 Task: Explore Chrome Picture-in-Picture Customization.
Action: Mouse moved to (937, 26)
Screenshot: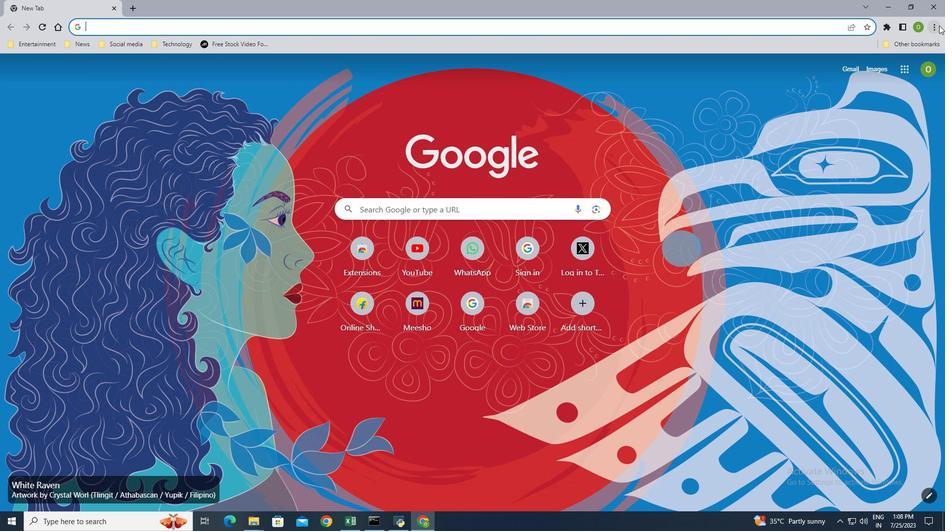 
Action: Mouse pressed left at (937, 26)
Screenshot: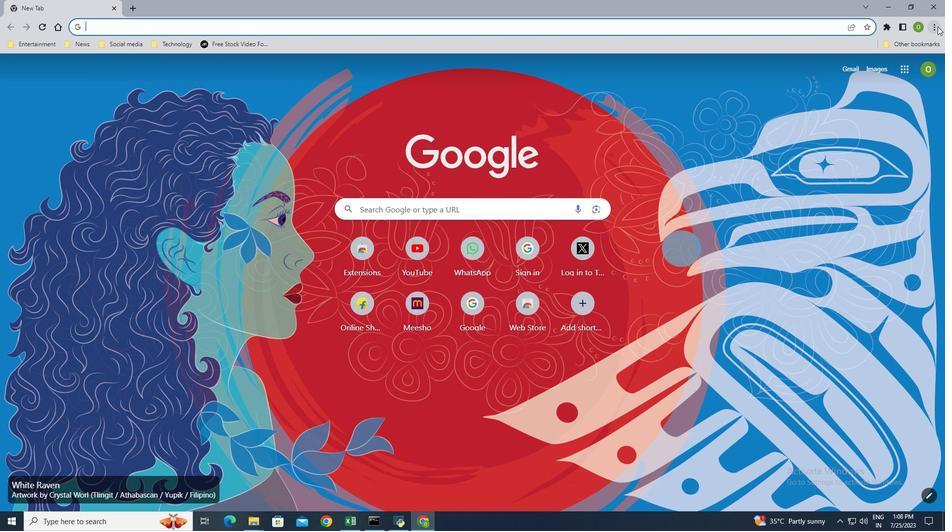 
Action: Mouse moved to (844, 124)
Screenshot: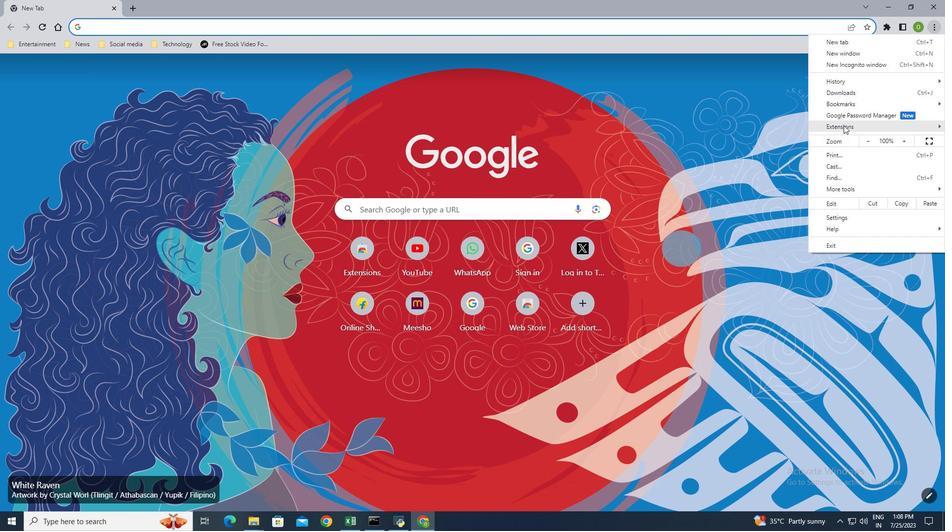 
Action: Mouse pressed left at (844, 124)
Screenshot: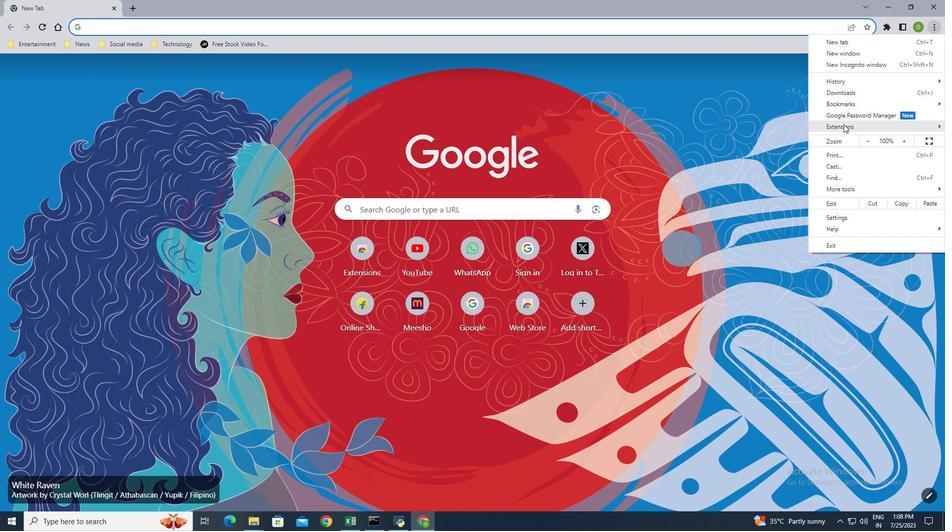 
Action: Mouse moved to (768, 136)
Screenshot: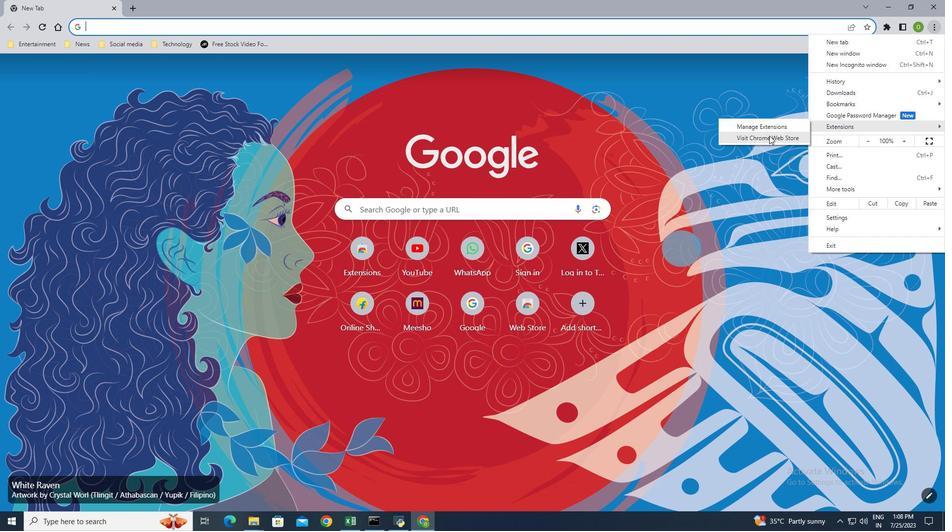 
Action: Mouse pressed left at (768, 136)
Screenshot: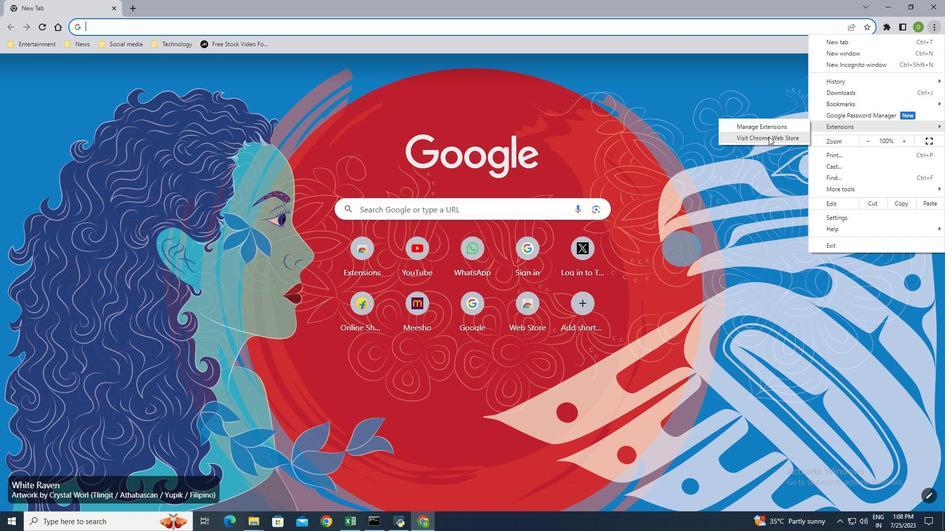 
Action: Mouse moved to (234, 103)
Screenshot: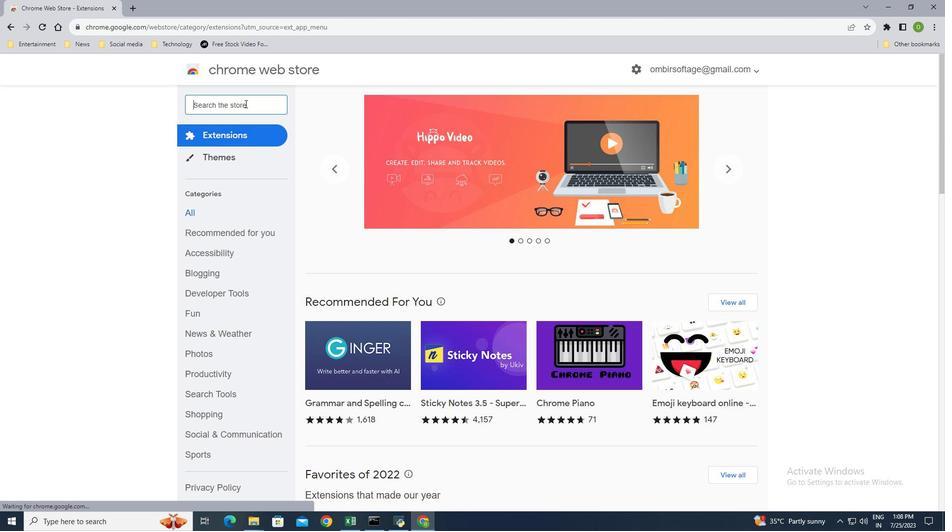 
Action: Mouse pressed left at (234, 103)
Screenshot: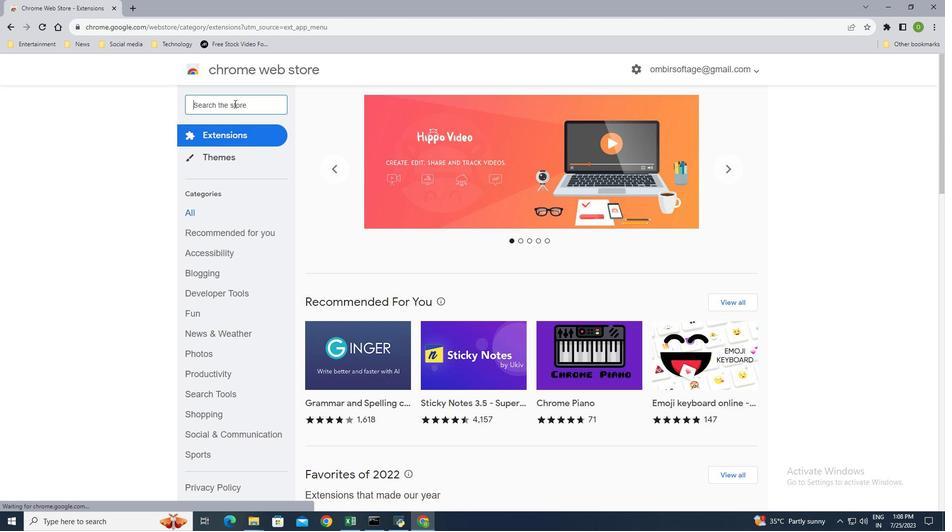 
Action: Mouse moved to (237, 105)
Screenshot: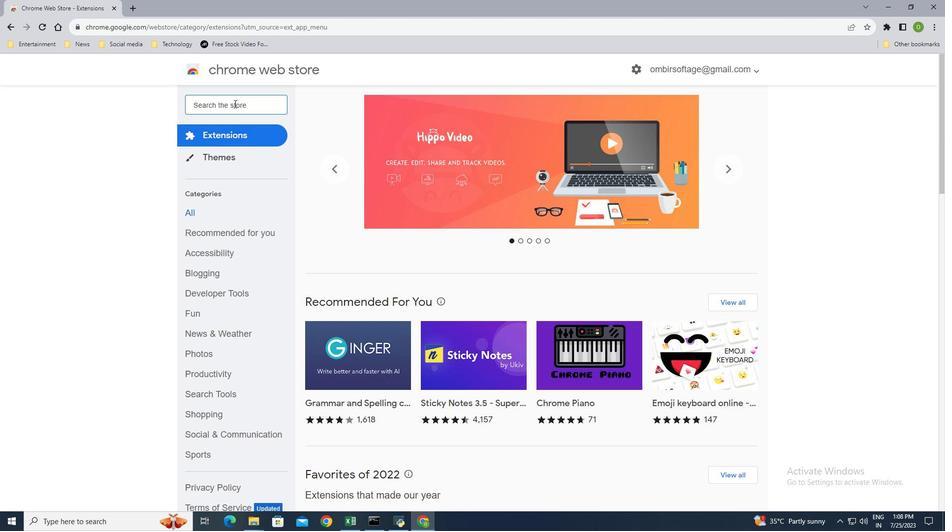 
Action: Key pressed picture<Key.space>in<Key.space>picture
Screenshot: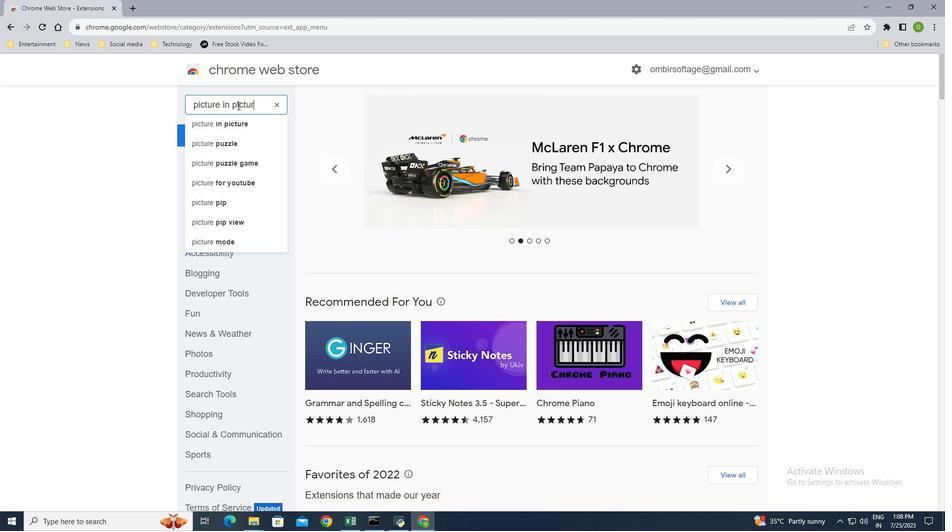 
Action: Mouse moved to (231, 122)
Screenshot: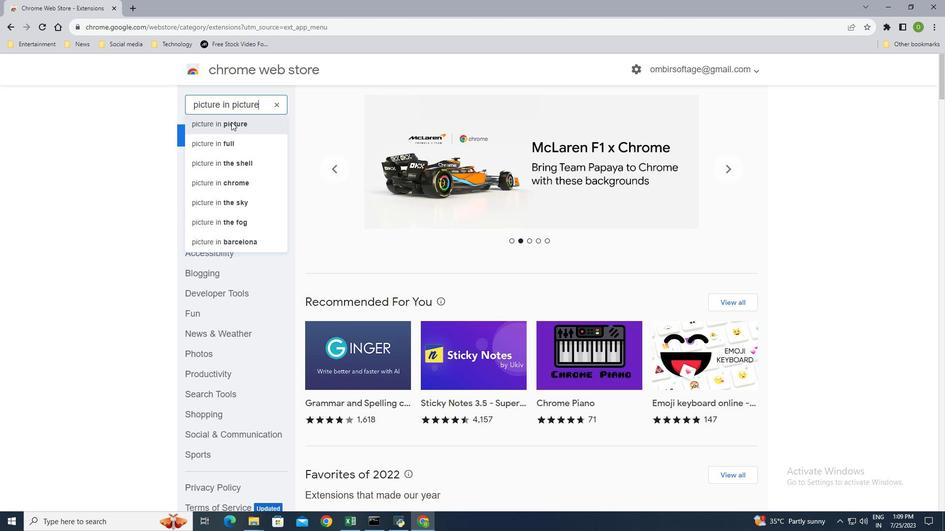 
Action: Mouse pressed left at (231, 122)
Screenshot: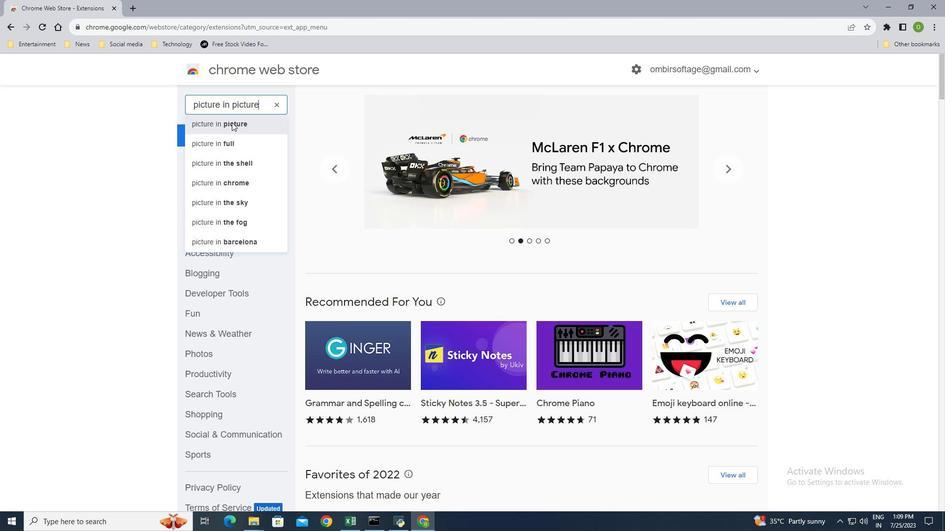 
Action: Mouse moved to (232, 122)
Screenshot: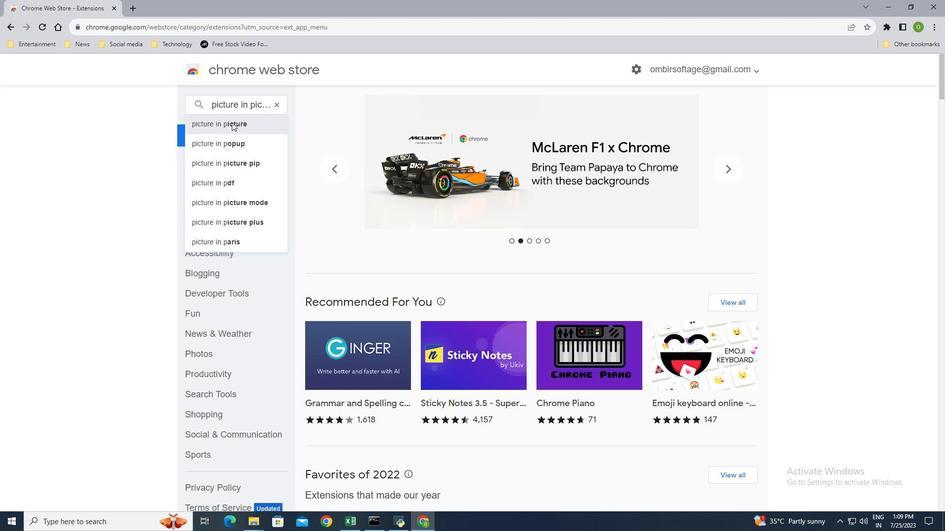 
Action: Mouse pressed left at (232, 122)
Screenshot: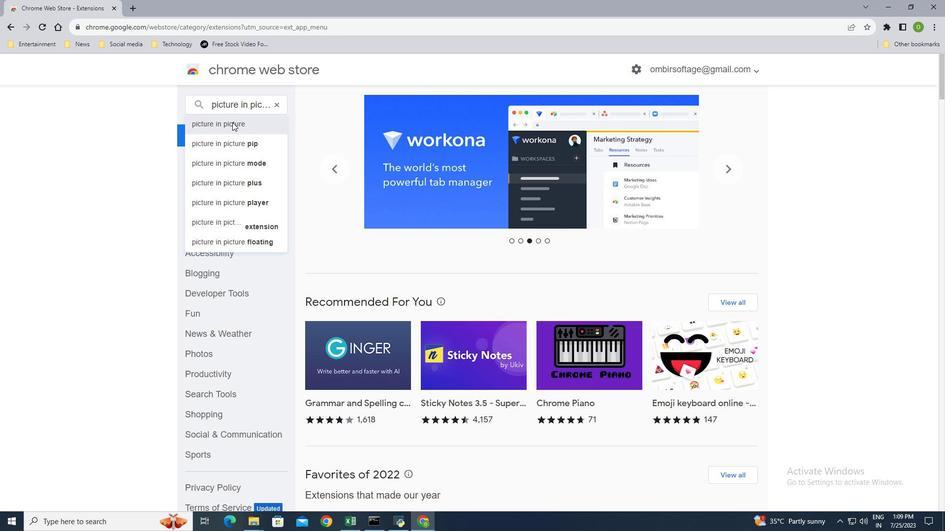 
Action: Mouse moved to (536, 152)
Screenshot: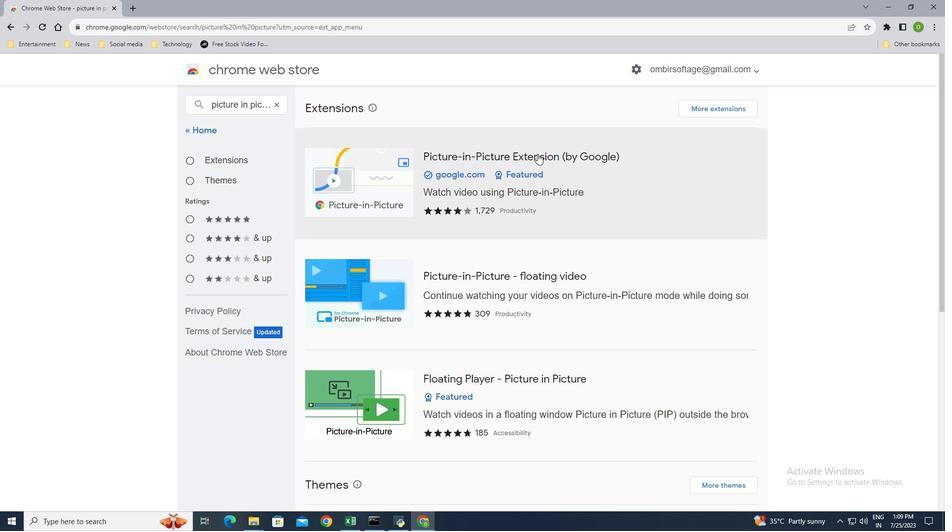 
Action: Mouse pressed left at (536, 152)
Screenshot: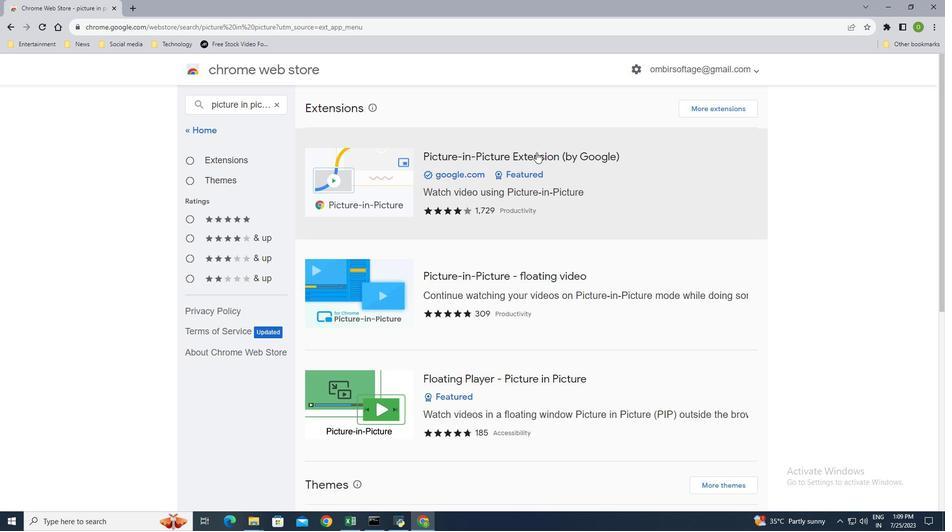 
Action: Mouse moved to (671, 138)
Screenshot: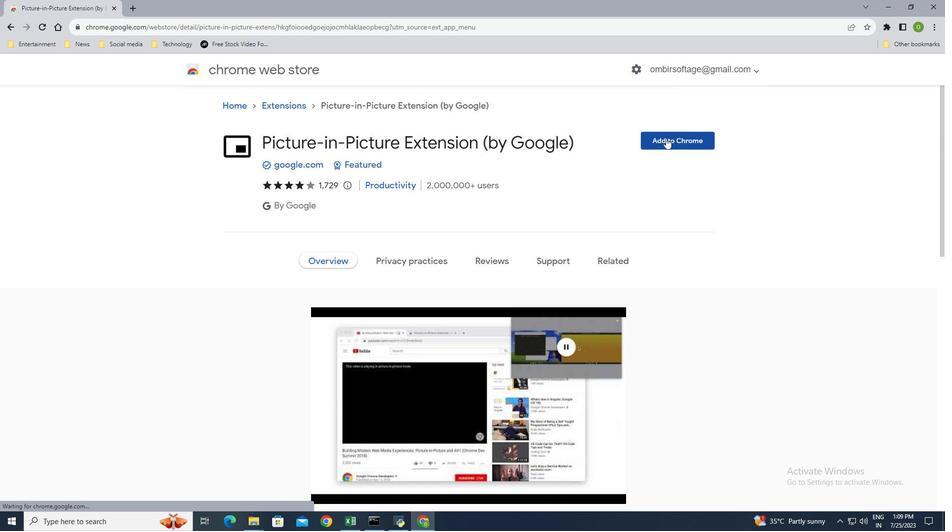 
Action: Mouse pressed left at (671, 138)
Screenshot: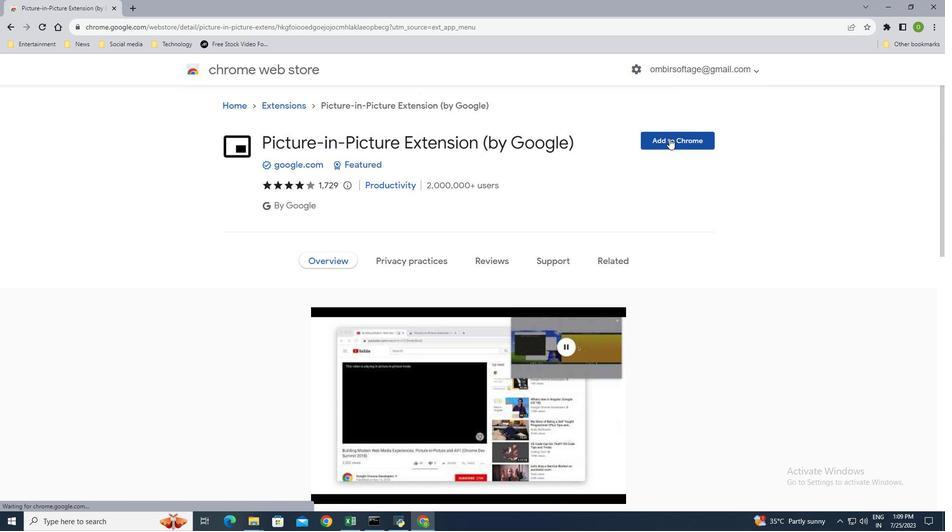 
Action: Mouse moved to (474, 107)
Screenshot: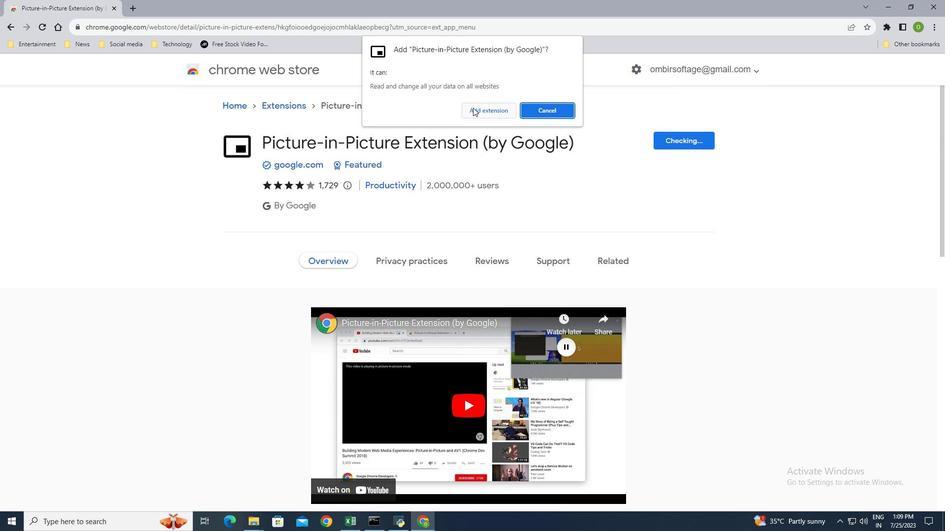 
Action: Mouse pressed left at (474, 107)
Screenshot: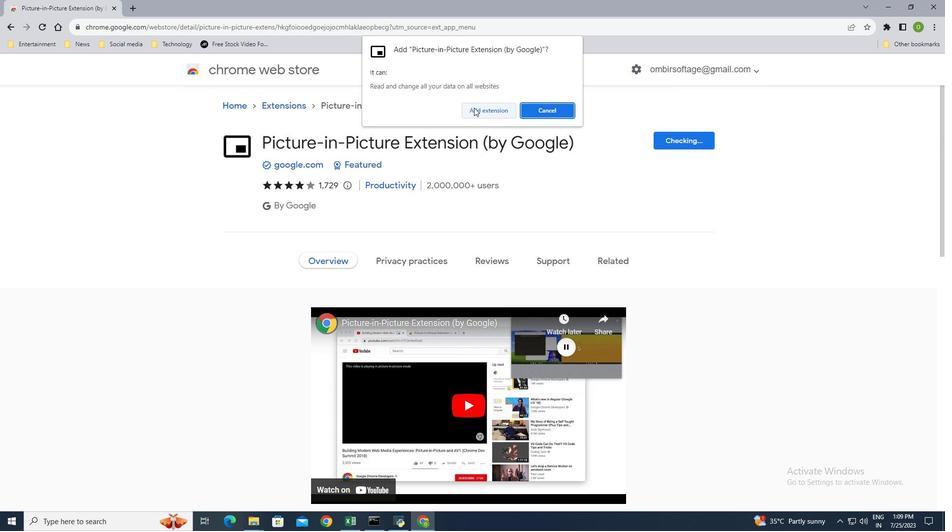 
Action: Mouse moved to (778, 140)
Screenshot: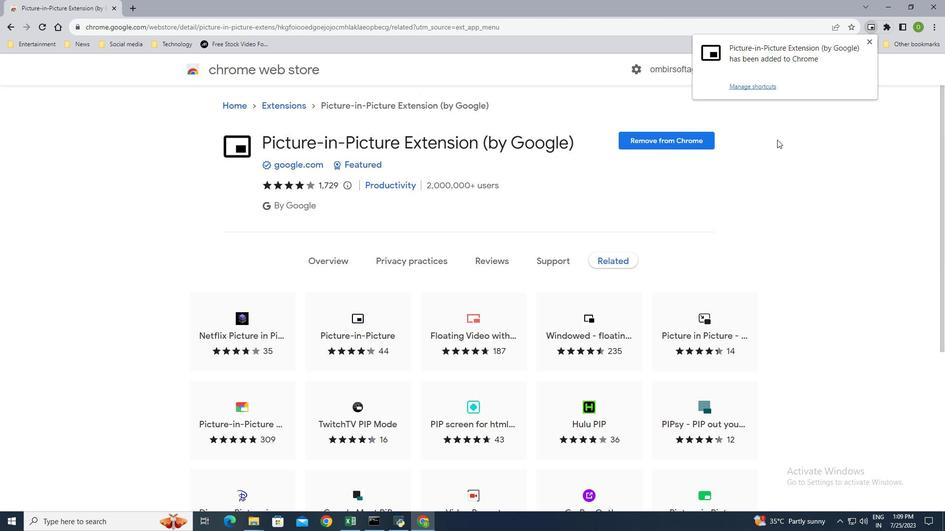 
Action: Mouse pressed left at (778, 140)
Screenshot: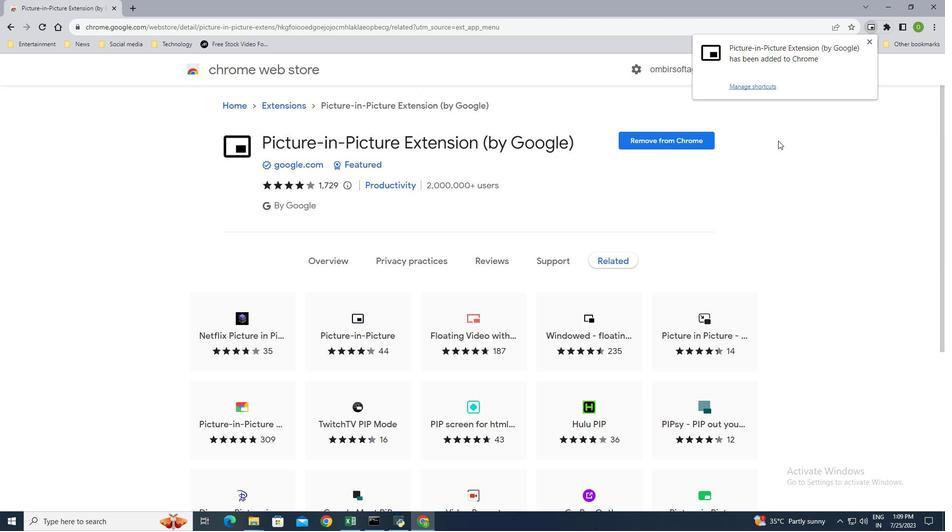 
Action: Mouse moved to (130, 6)
Screenshot: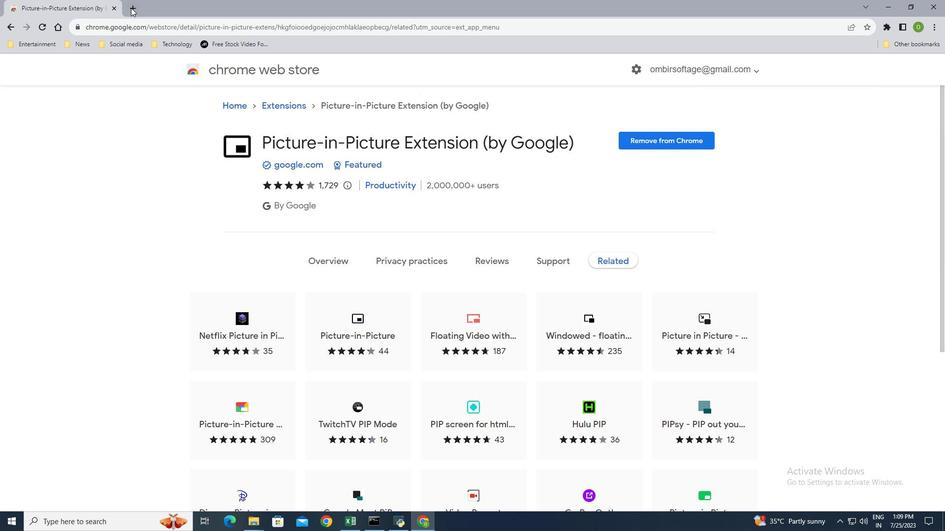 
Action: Mouse pressed left at (130, 6)
Screenshot: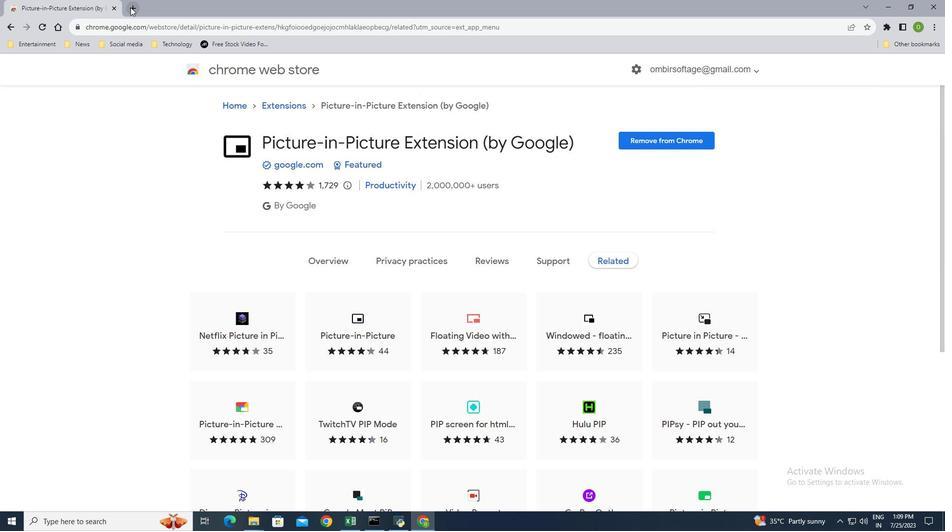 
Action: Mouse moved to (115, 6)
Screenshot: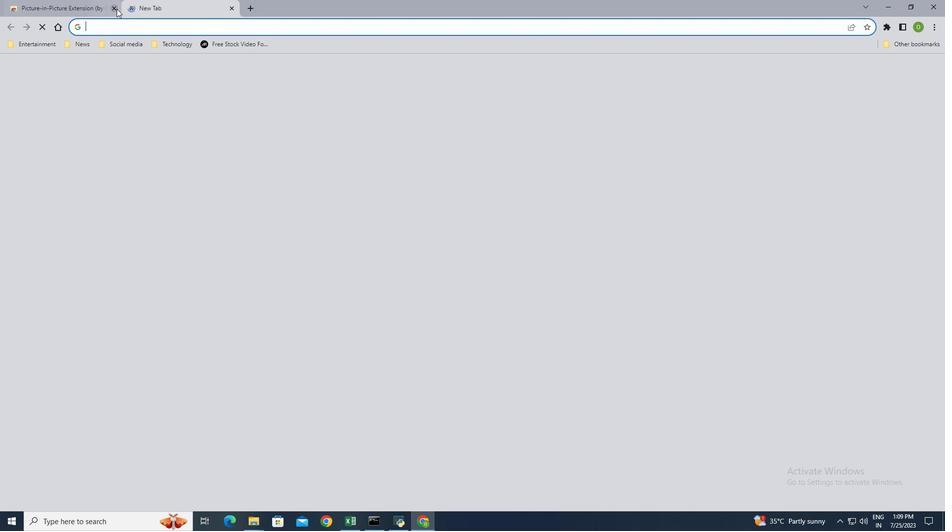
Action: Mouse pressed left at (115, 6)
Screenshot: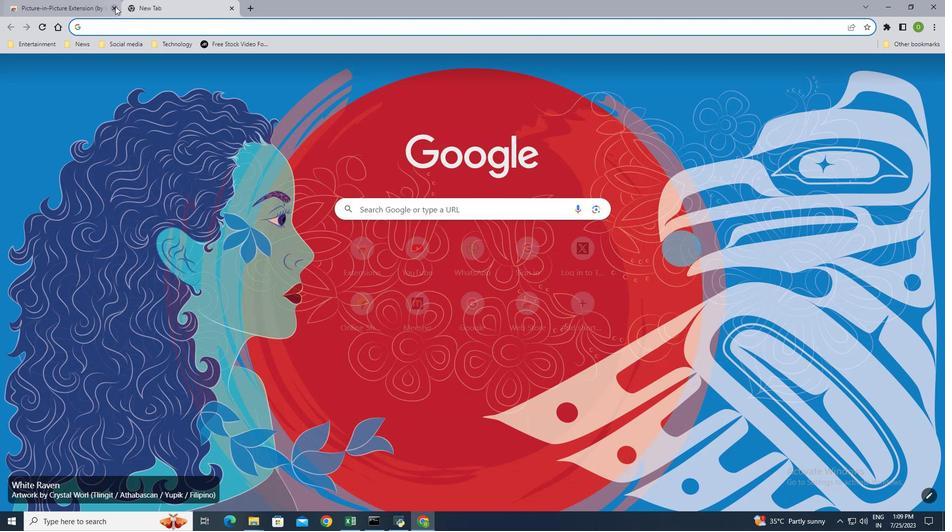 
Action: Mouse moved to (412, 253)
Screenshot: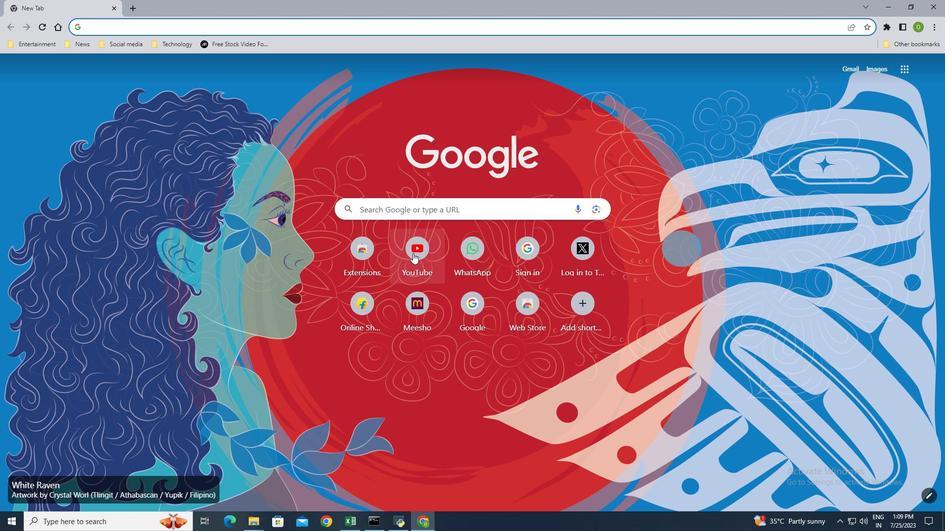 
Action: Mouse pressed left at (412, 253)
Screenshot: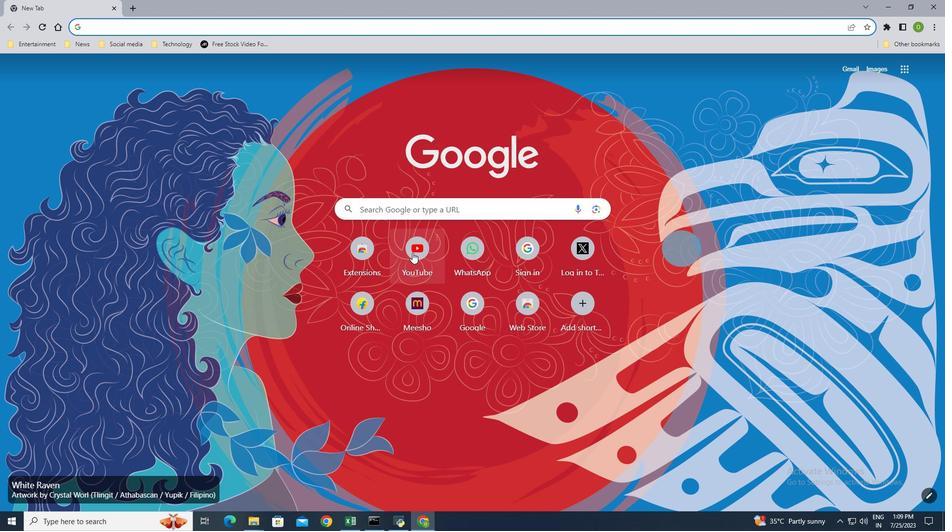 
Action: Mouse moved to (887, 27)
Screenshot: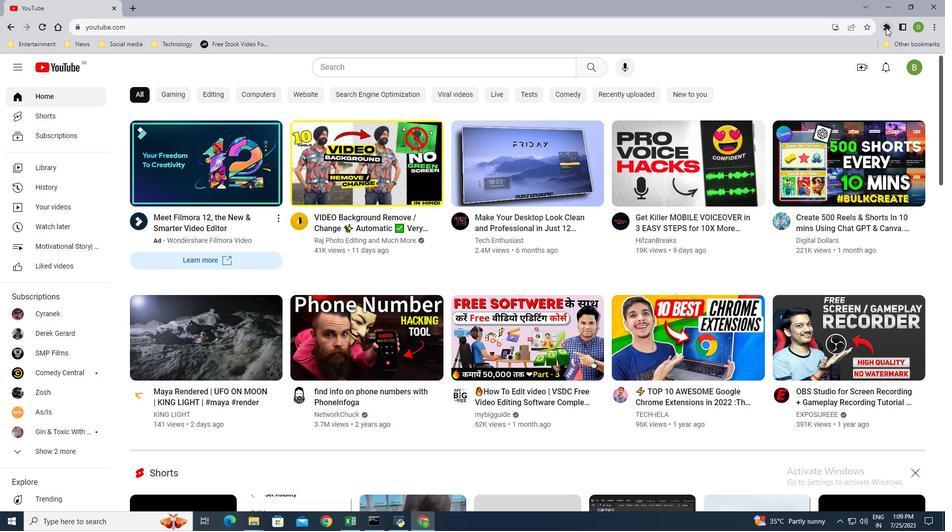 
Action: Mouse pressed left at (887, 27)
Screenshot: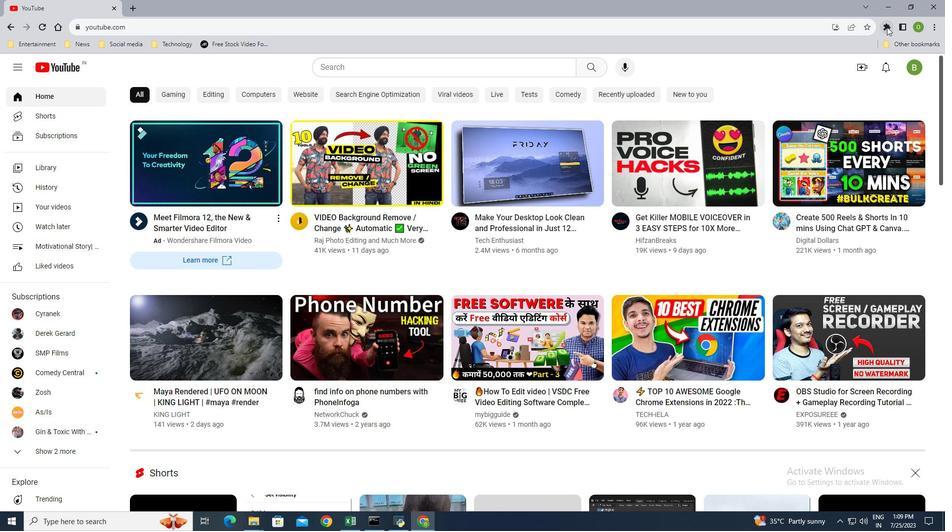 
Action: Mouse moved to (867, 136)
Screenshot: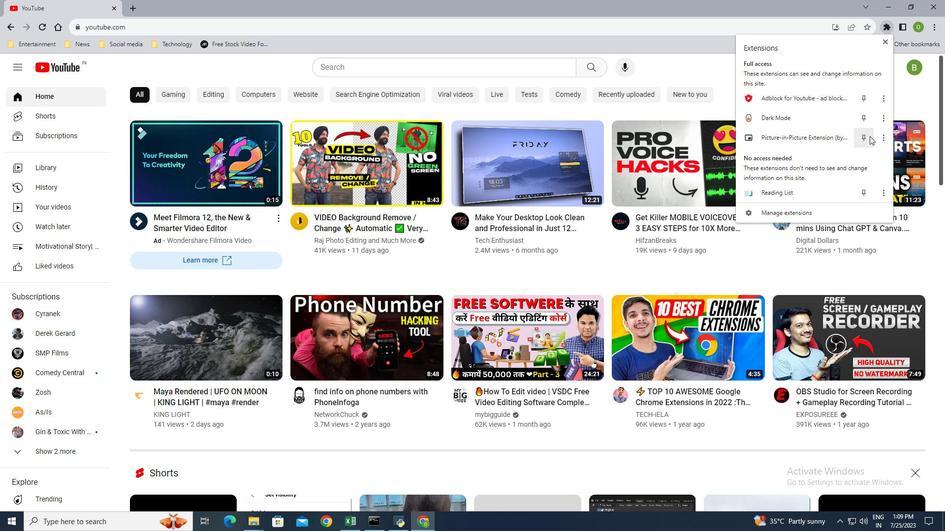 
Action: Mouse pressed left at (867, 136)
Screenshot: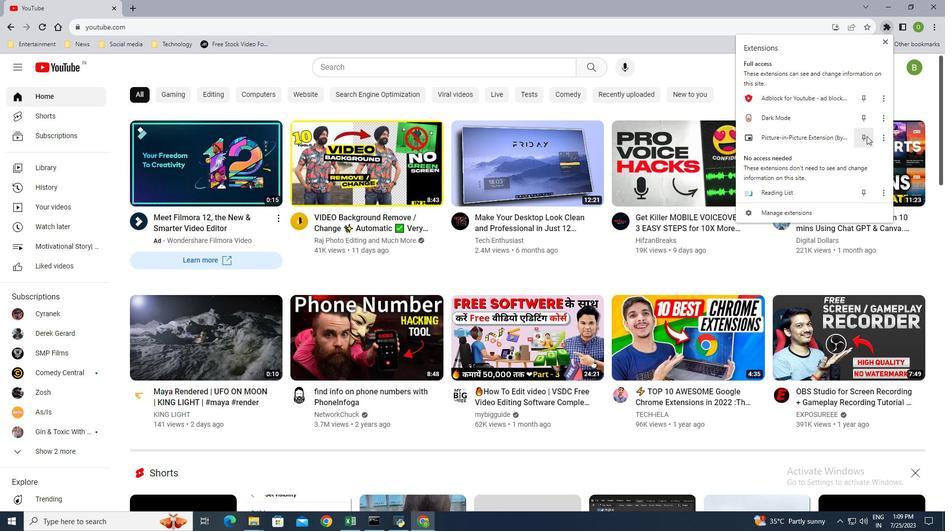 
Action: Mouse moved to (729, 8)
Screenshot: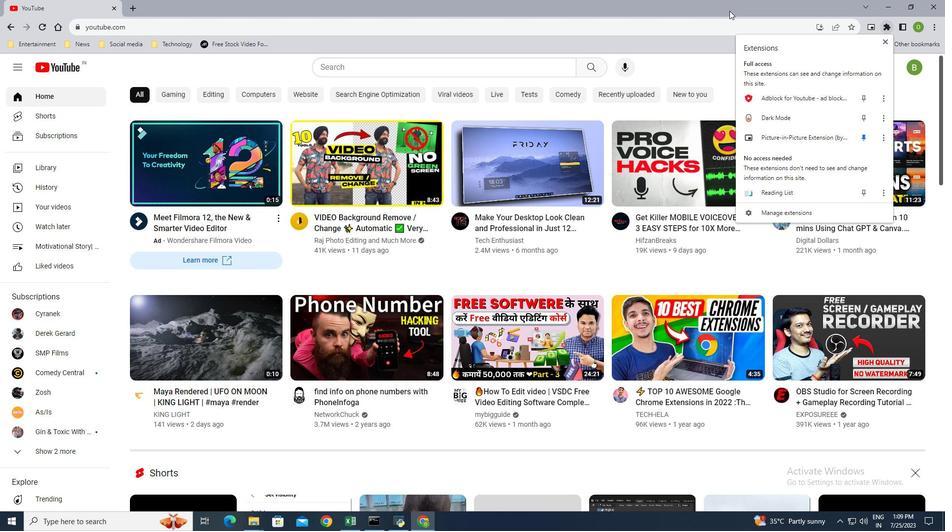 
Action: Mouse pressed left at (729, 8)
Screenshot: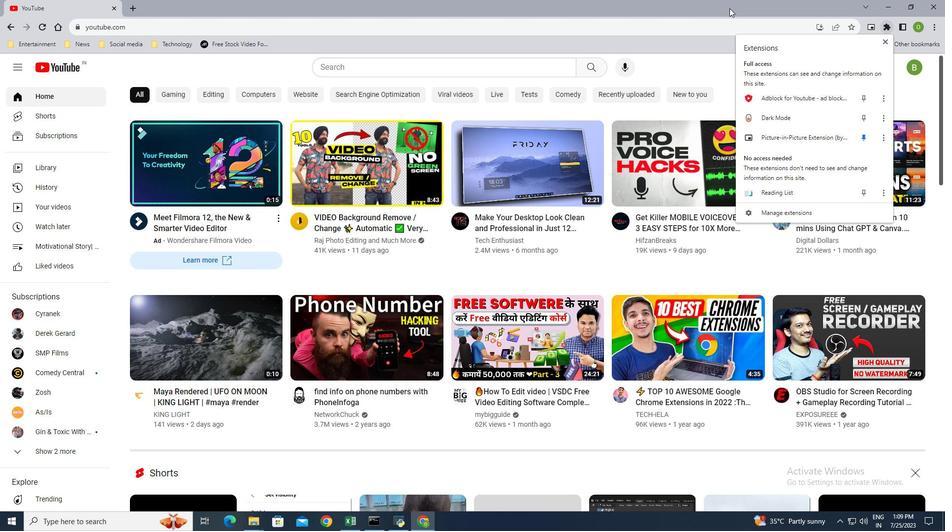 
Action: Mouse moved to (867, 26)
Screenshot: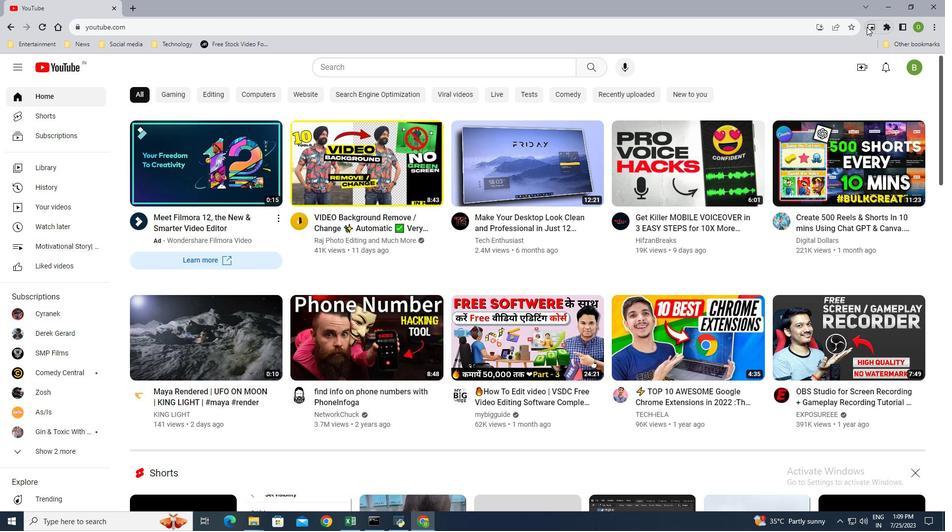 
Action: Mouse pressed left at (867, 26)
Screenshot: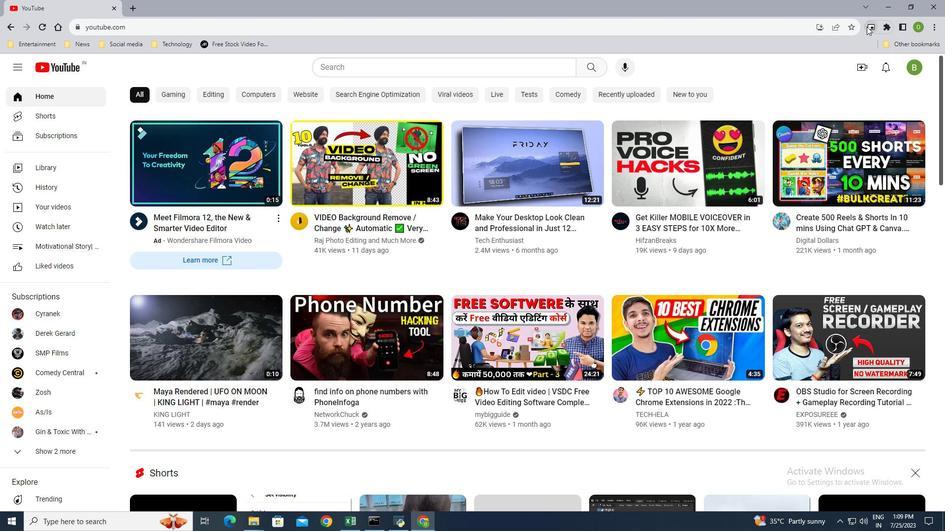 
Action: Mouse moved to (525, 157)
Screenshot: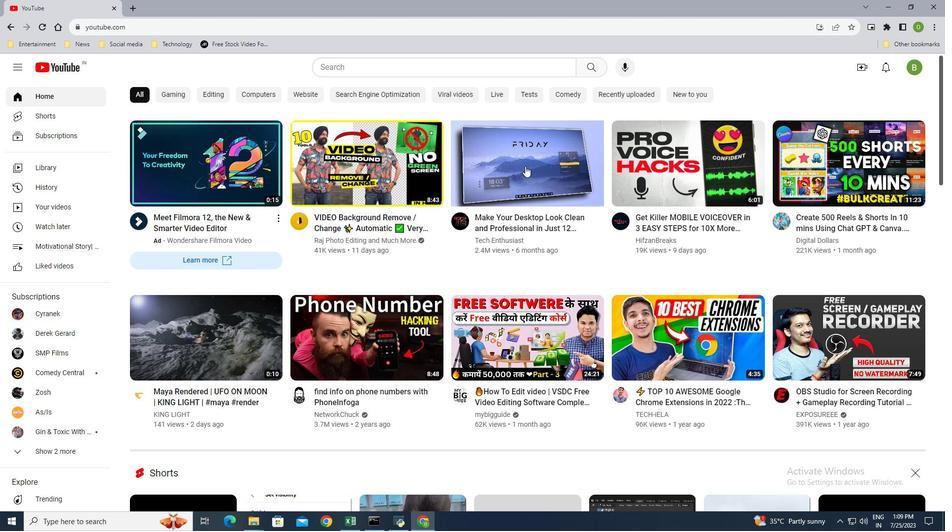 
Action: Mouse pressed left at (525, 157)
Screenshot: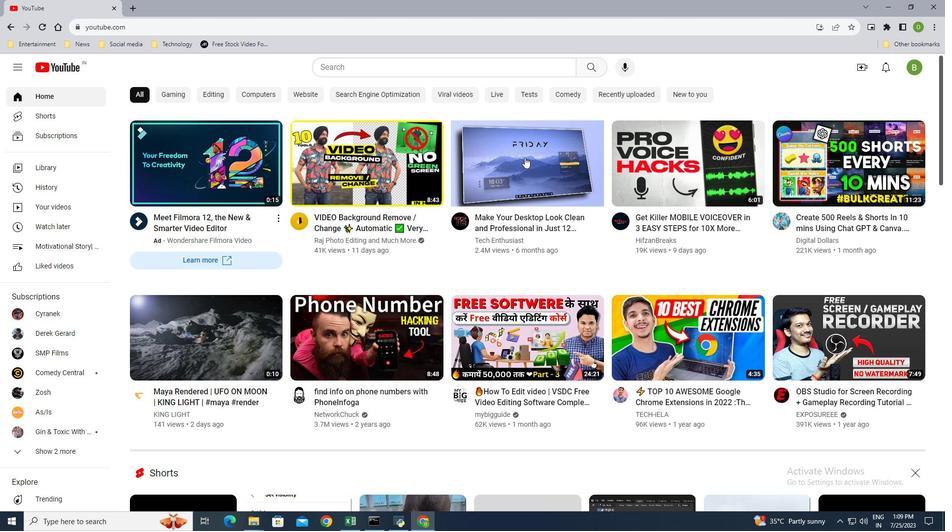 
Action: Mouse moved to (853, 26)
Screenshot: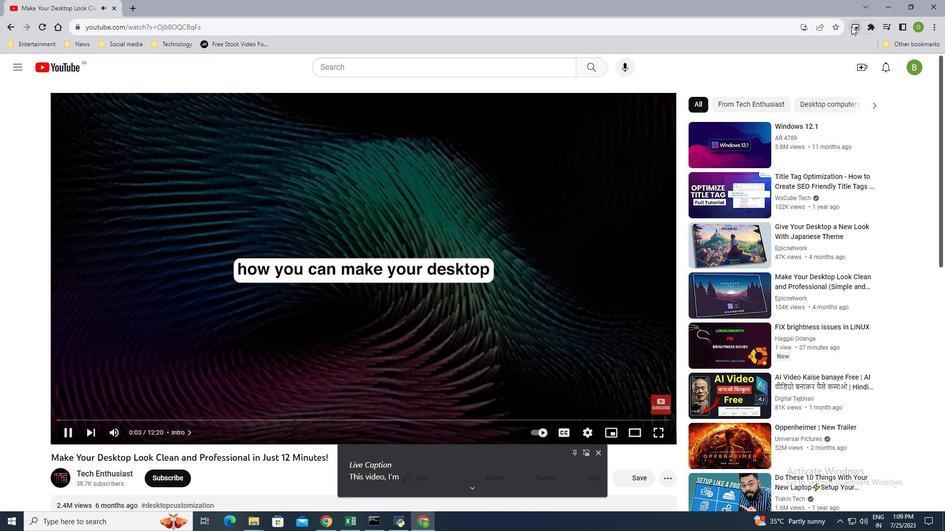 
Action: Mouse pressed left at (853, 26)
Screenshot: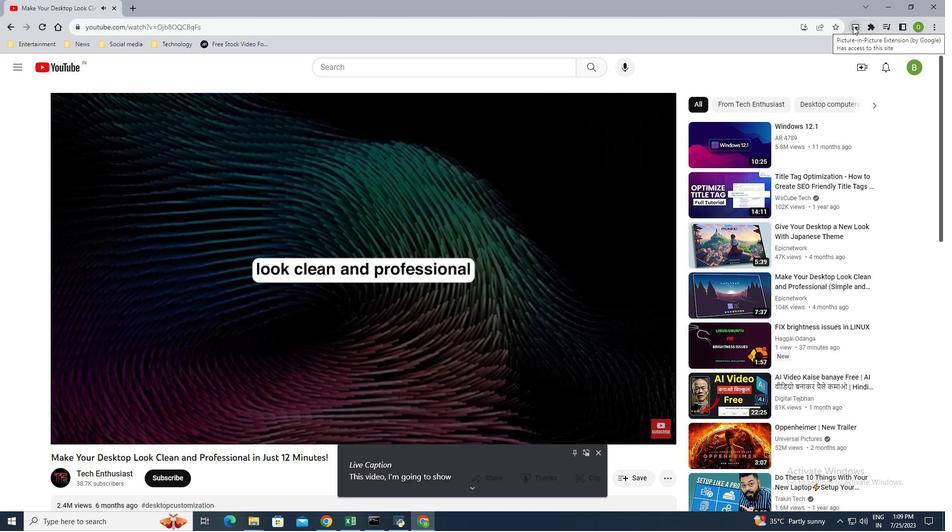 
Action: Mouse moved to (885, 404)
Screenshot: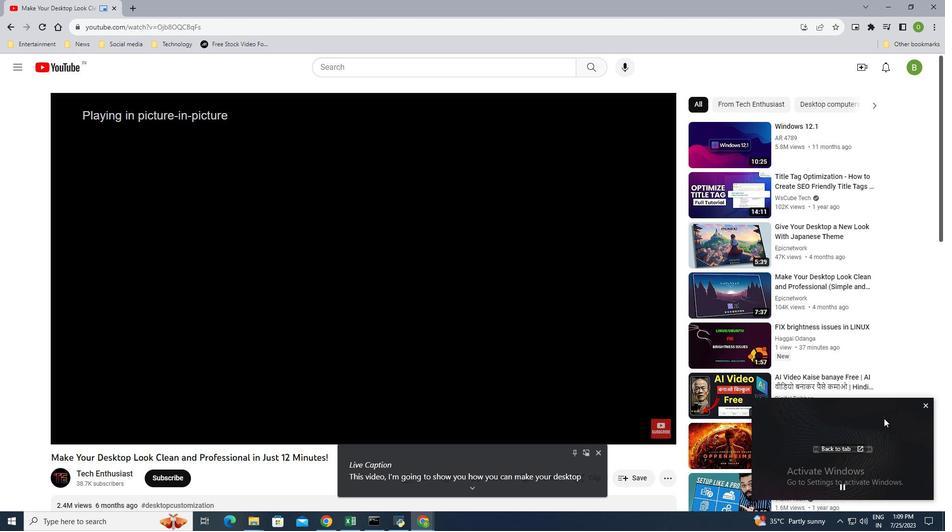 
Action: Mouse pressed left at (884, 415)
Screenshot: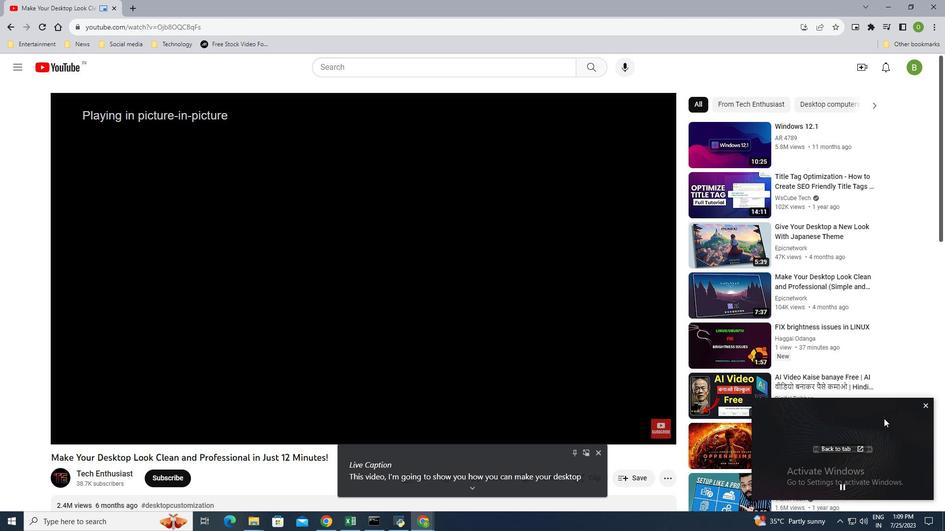 
Action: Mouse moved to (863, 302)
Screenshot: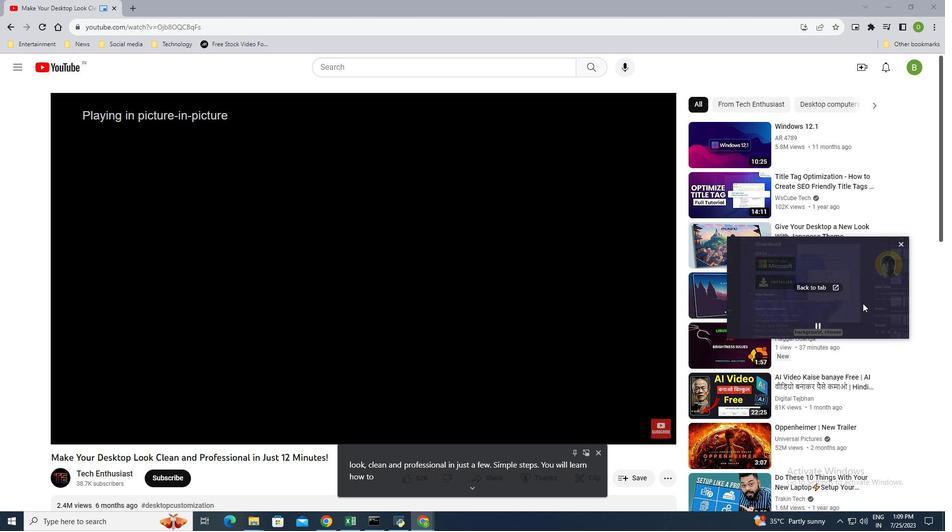 
Action: Mouse pressed left at (863, 302)
Screenshot: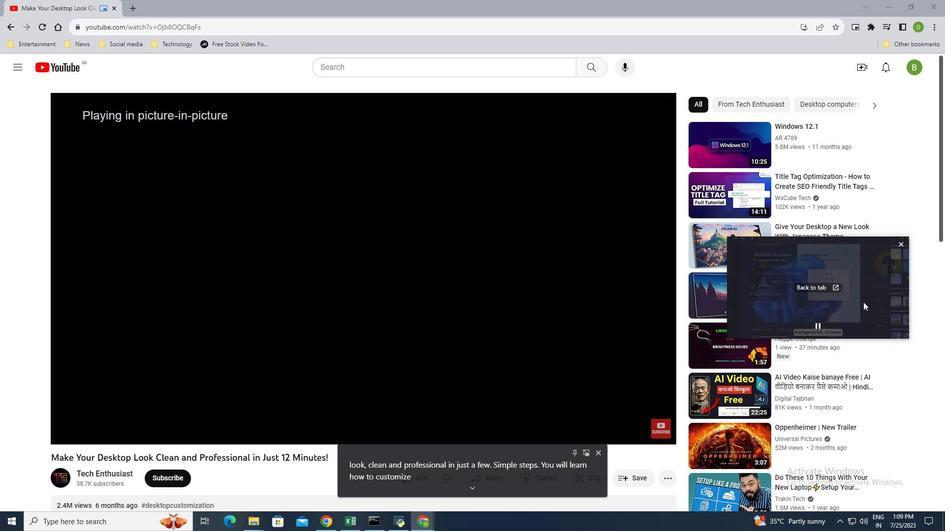
Action: Mouse moved to (863, 252)
Screenshot: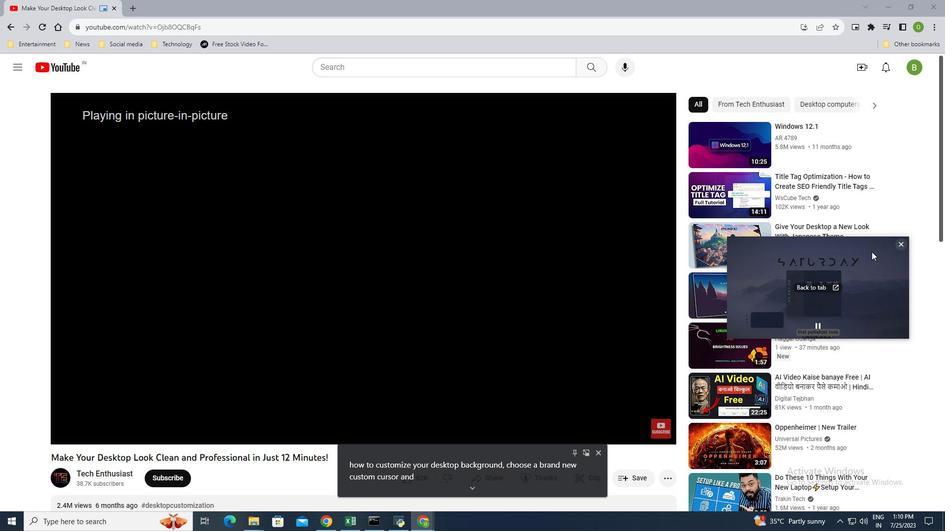 
Action: Mouse pressed left at (863, 252)
Screenshot: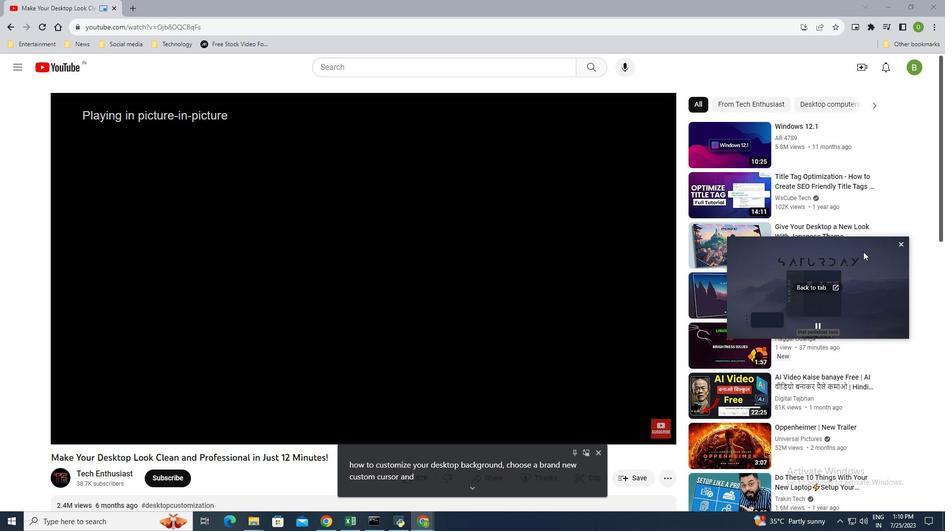 
Action: Mouse moved to (413, 59)
Screenshot: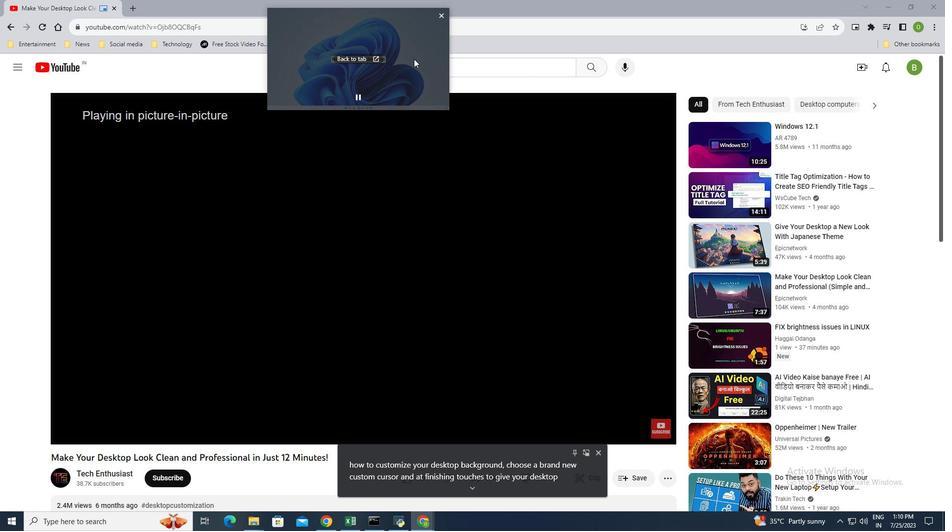 
Action: Mouse pressed left at (413, 59)
Screenshot: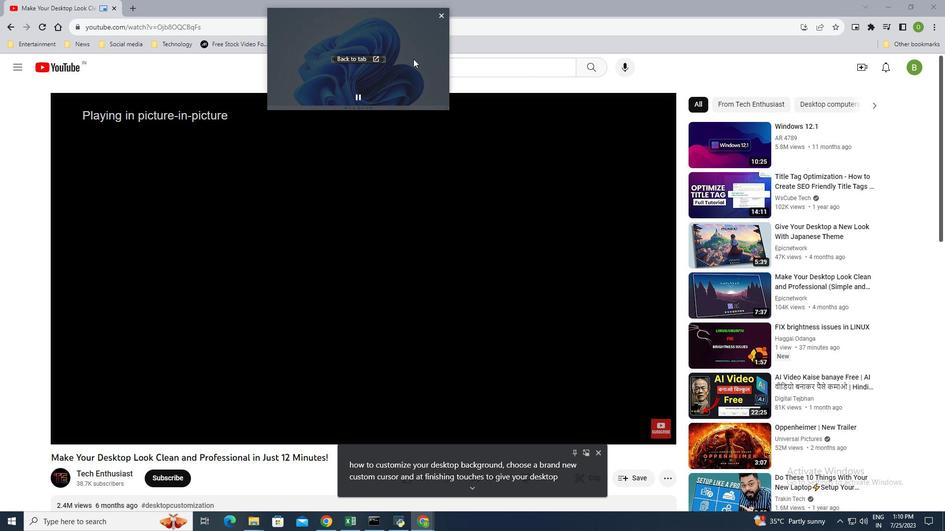 
Action: Mouse moved to (355, 100)
Screenshot: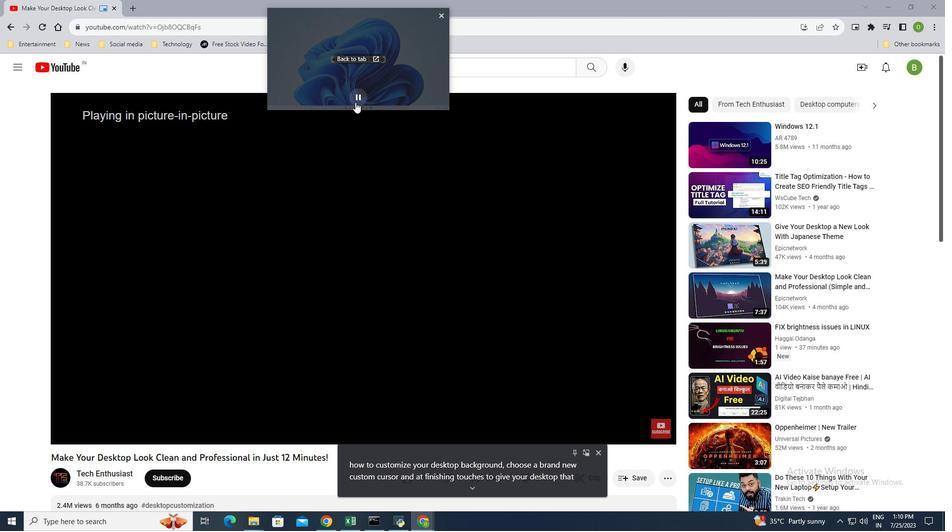 
Action: Mouse pressed left at (355, 100)
Screenshot: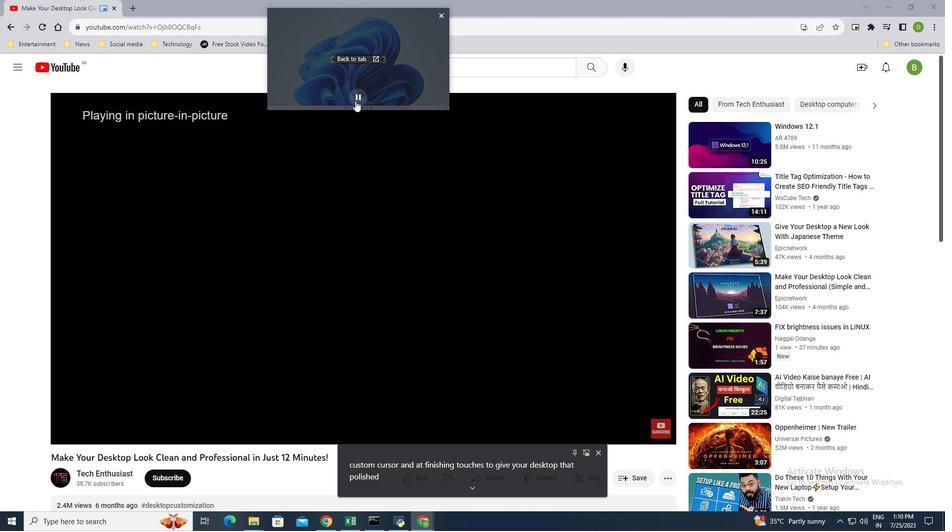 
Action: Mouse pressed left at (355, 100)
Screenshot: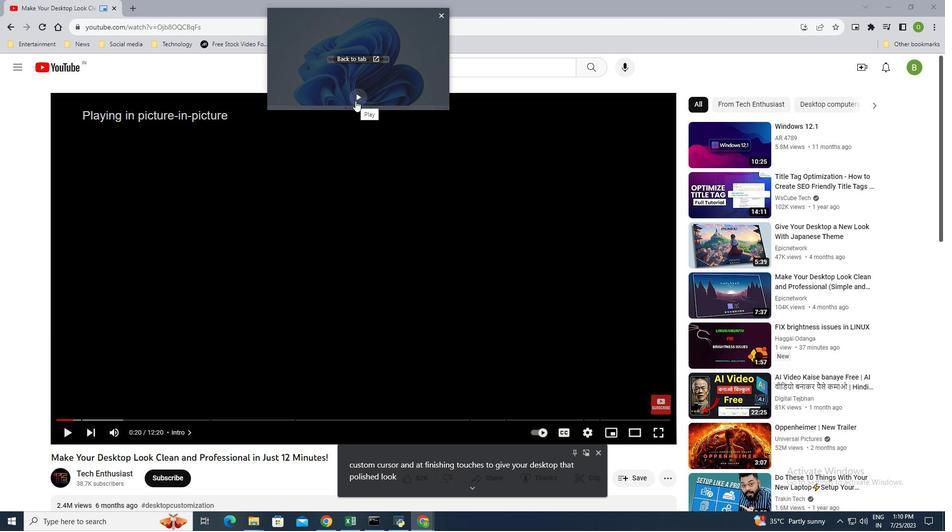 
Action: Mouse moved to (347, 137)
Screenshot: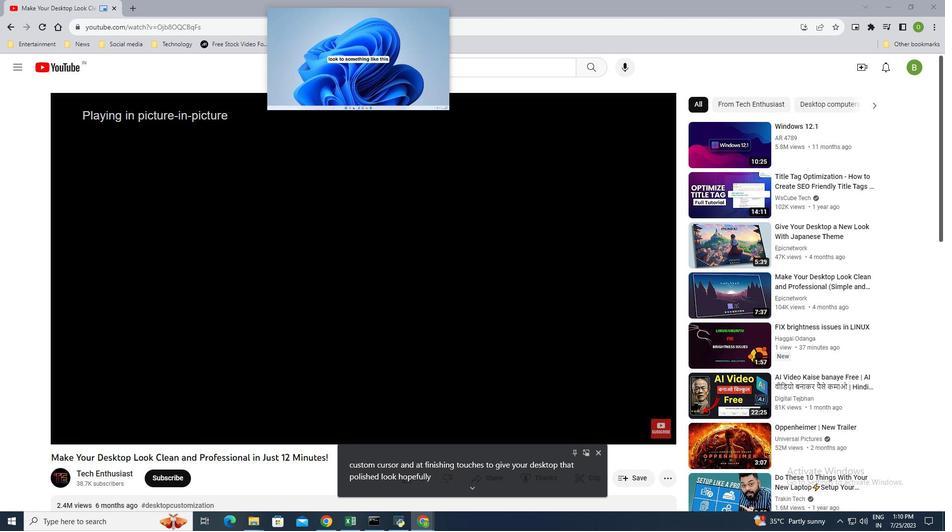 
